 Task: Configure the junk email settings to 'Low' in the email client.
Action: Mouse moved to (91, 67)
Screenshot: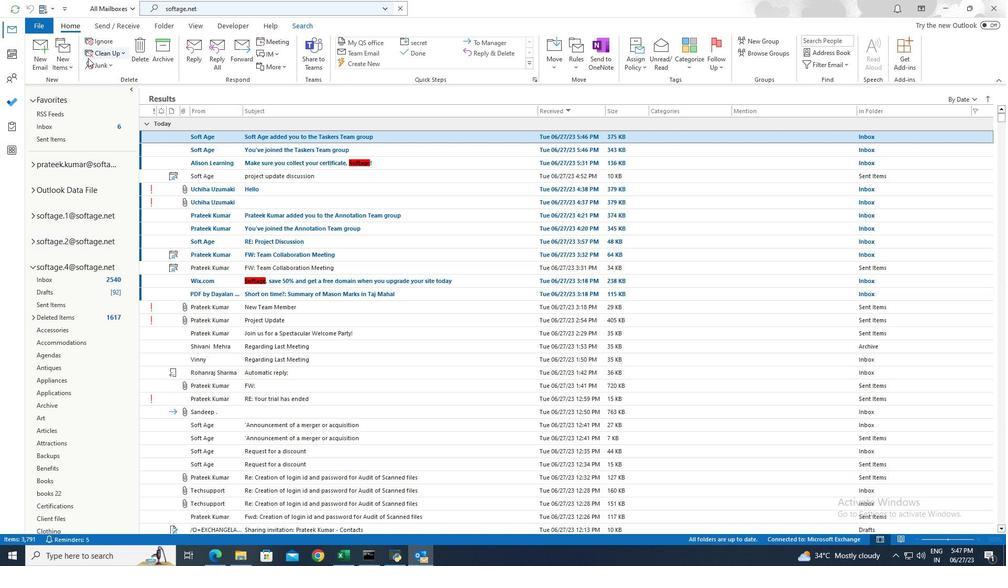
Action: Mouse pressed left at (91, 67)
Screenshot: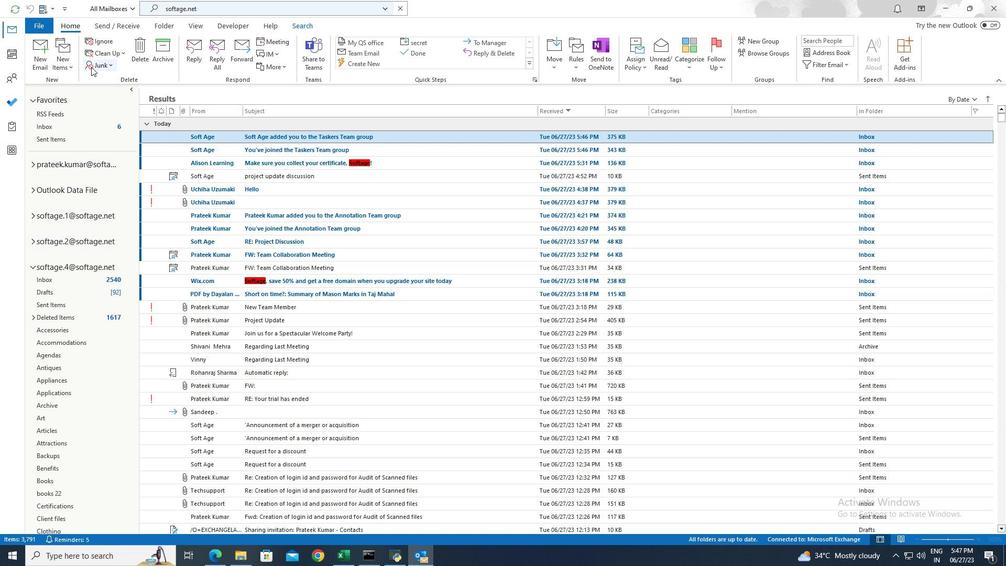 
Action: Mouse moved to (134, 157)
Screenshot: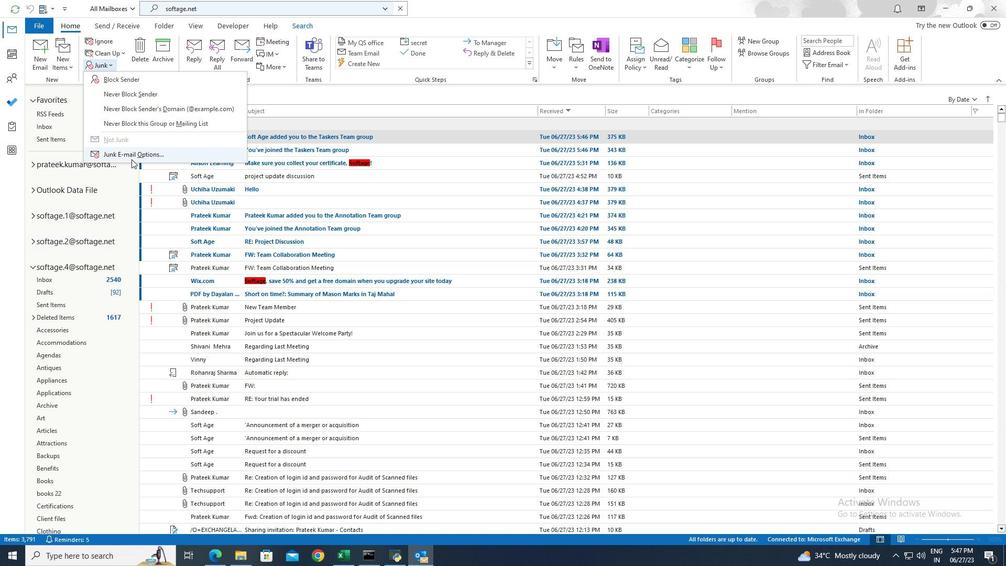 
Action: Mouse pressed left at (134, 157)
Screenshot: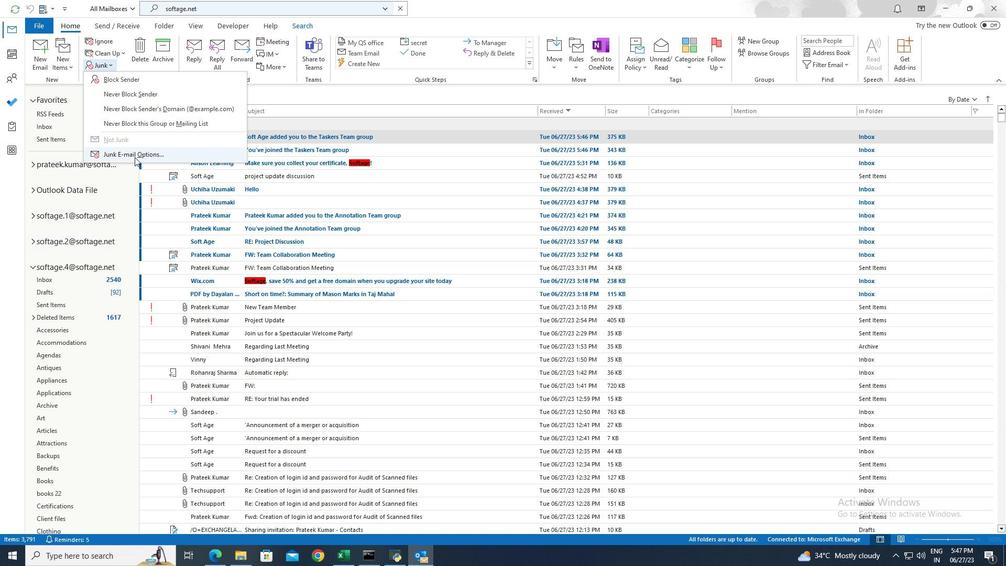 
Action: Mouse moved to (427, 227)
Screenshot: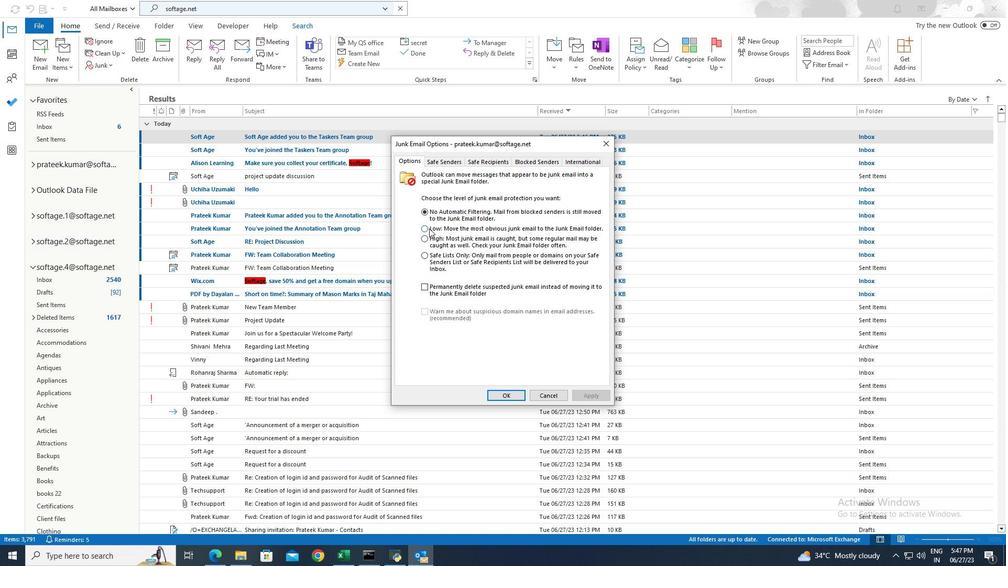 
Action: Mouse pressed left at (427, 227)
Screenshot: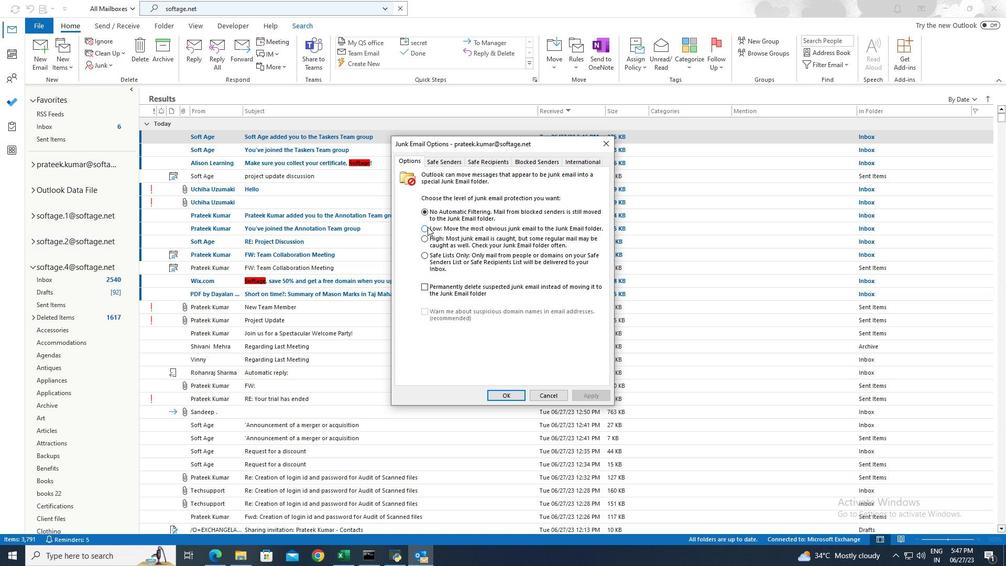 
Action: Mouse moved to (426, 309)
Screenshot: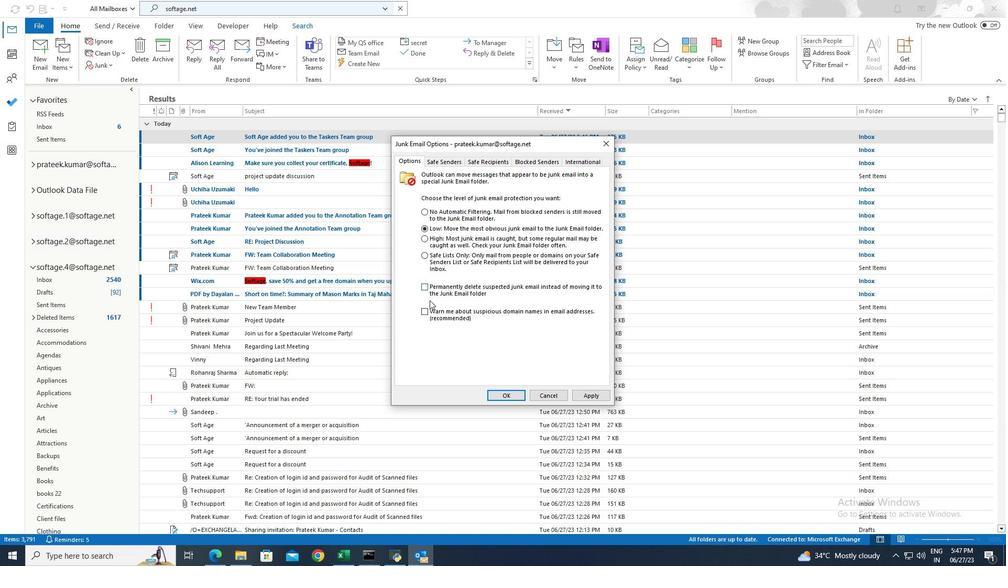 
Action: Mouse pressed left at (426, 309)
Screenshot: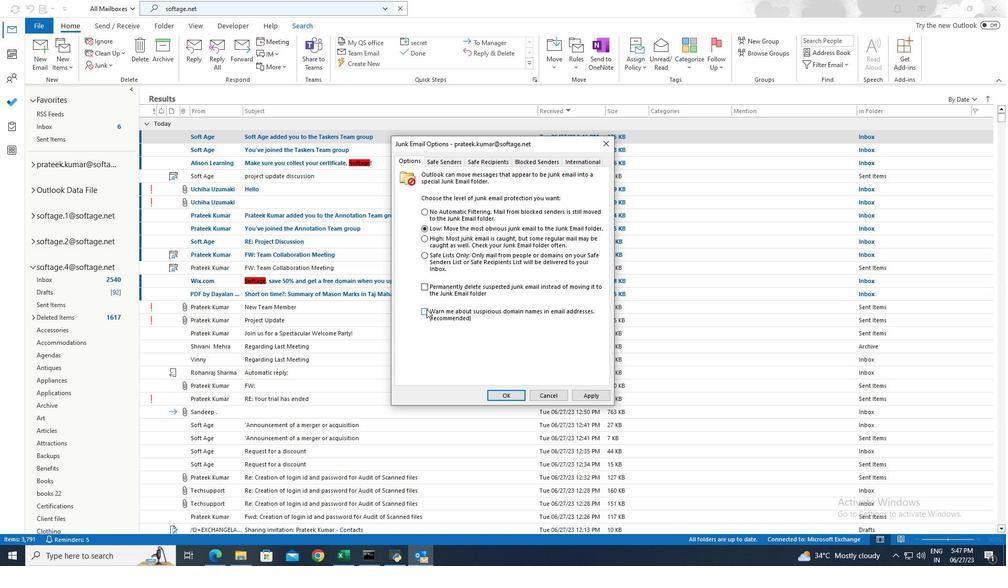 
Action: Mouse moved to (425, 285)
Screenshot: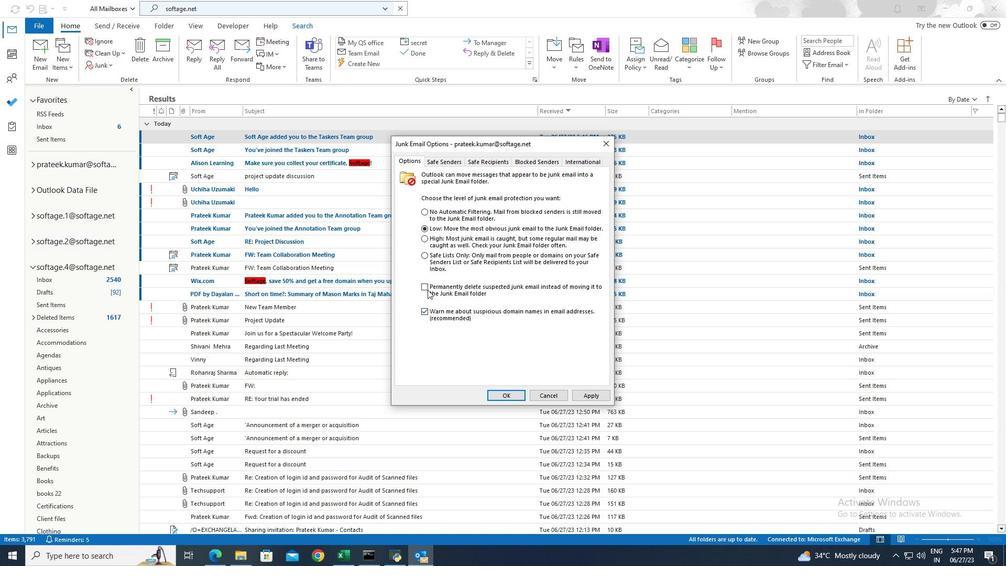 
Action: Mouse pressed left at (425, 285)
Screenshot: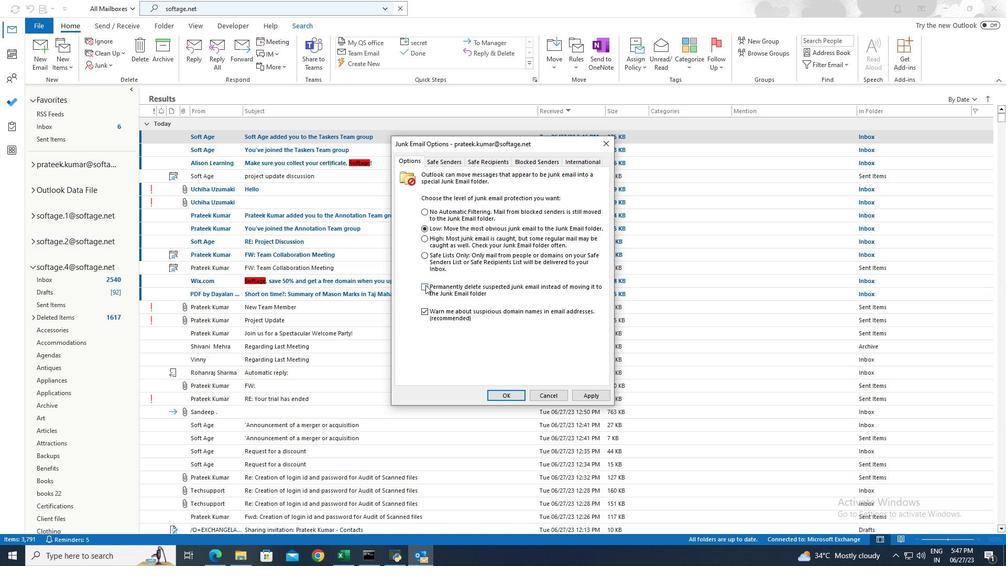 
Action: Mouse moved to (590, 393)
Screenshot: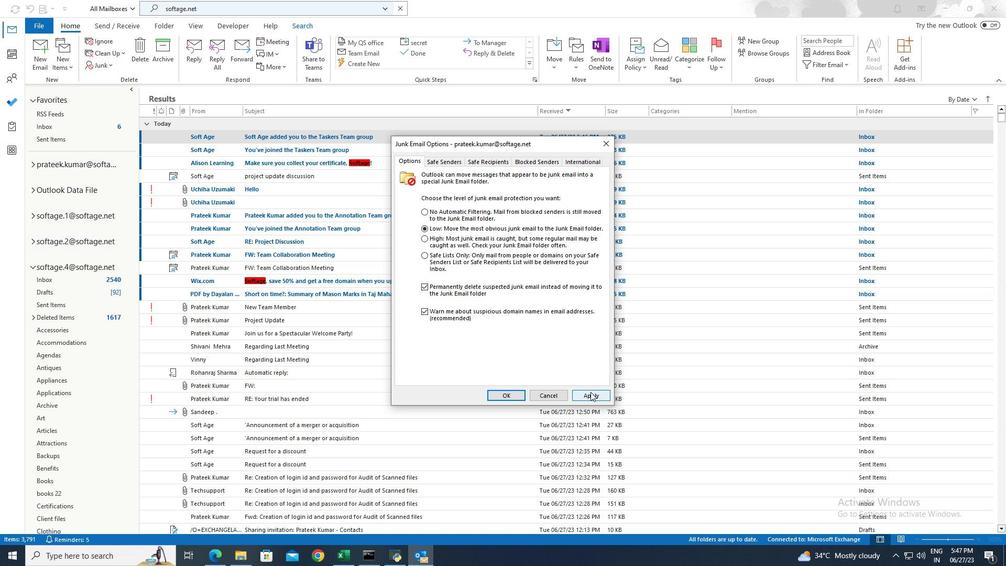 
Action: Mouse pressed left at (590, 393)
Screenshot: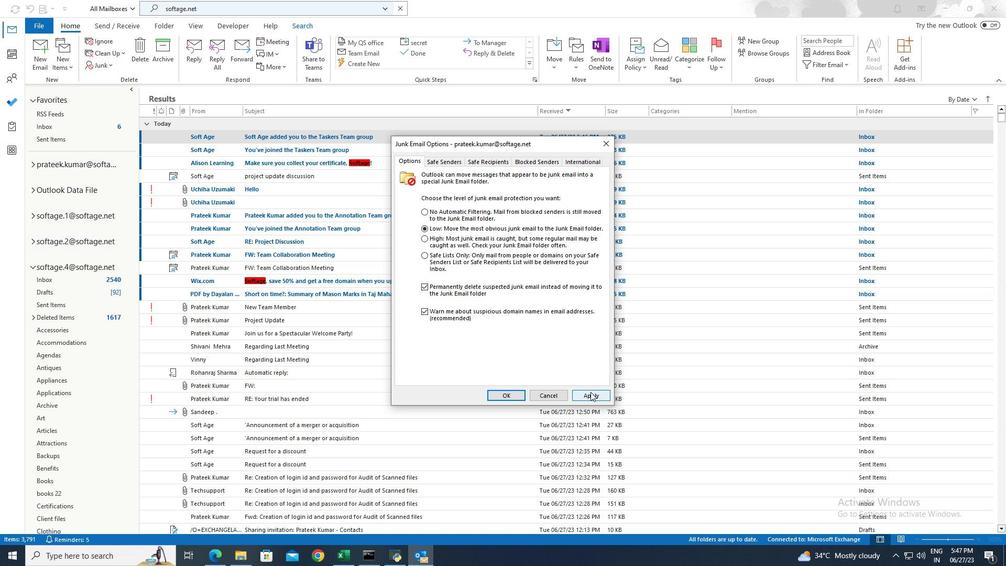 
Action: Mouse moved to (508, 392)
Screenshot: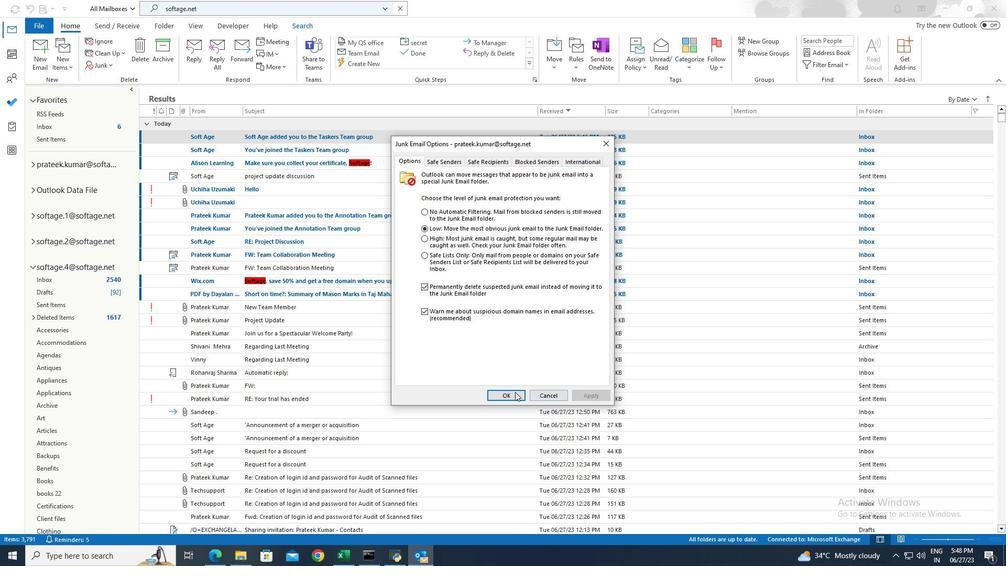 
Action: Mouse pressed left at (508, 392)
Screenshot: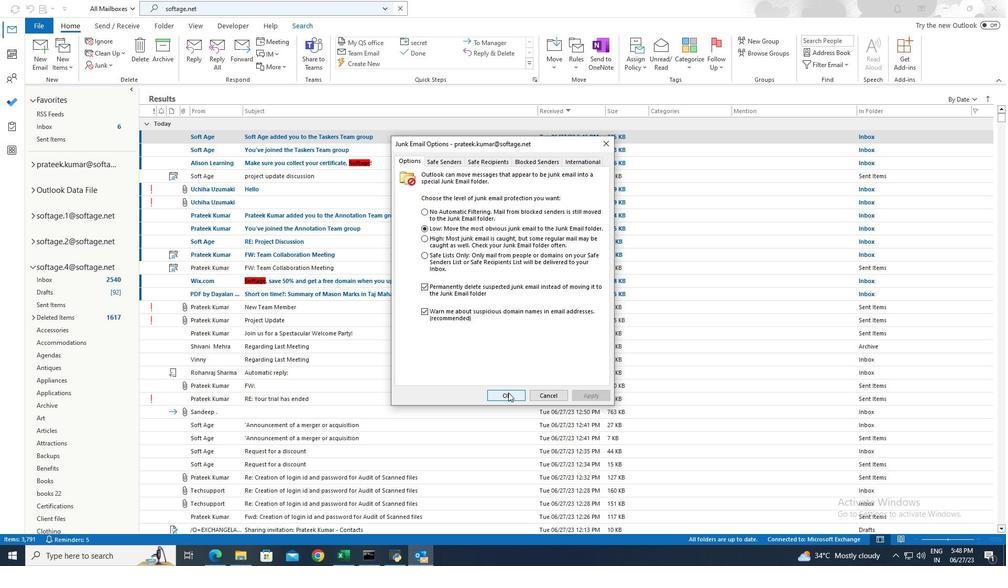 
Action: Mouse moved to (506, 380)
Screenshot: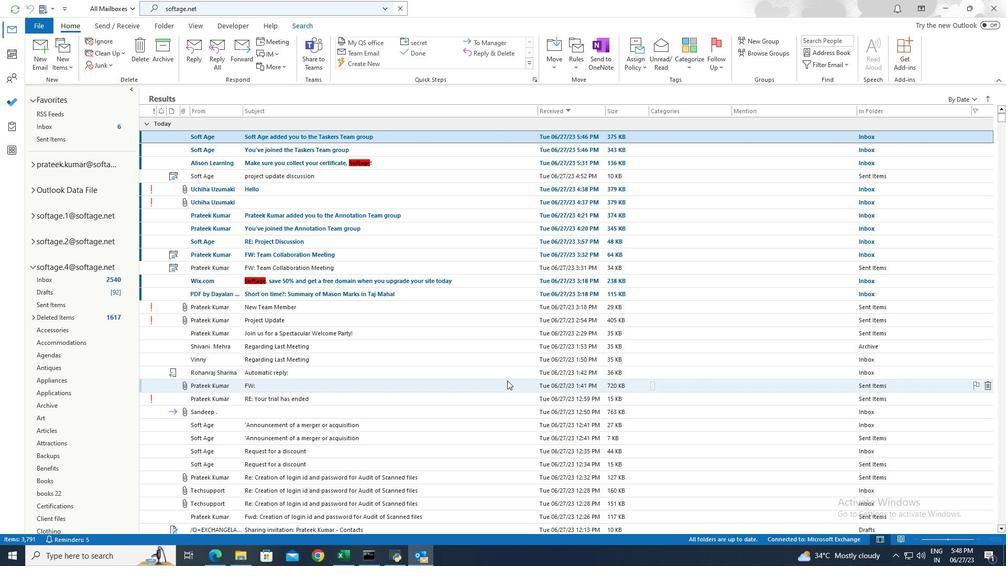 
